 Task: Look for kosher products only.
Action: Mouse moved to (14, 63)
Screenshot: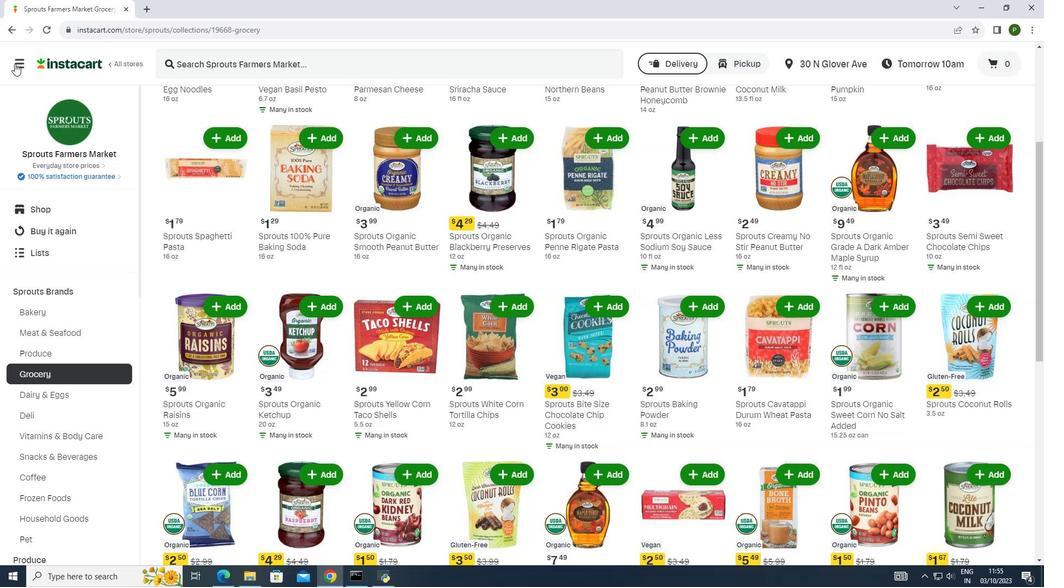 
Action: Mouse pressed left at (14, 63)
Screenshot: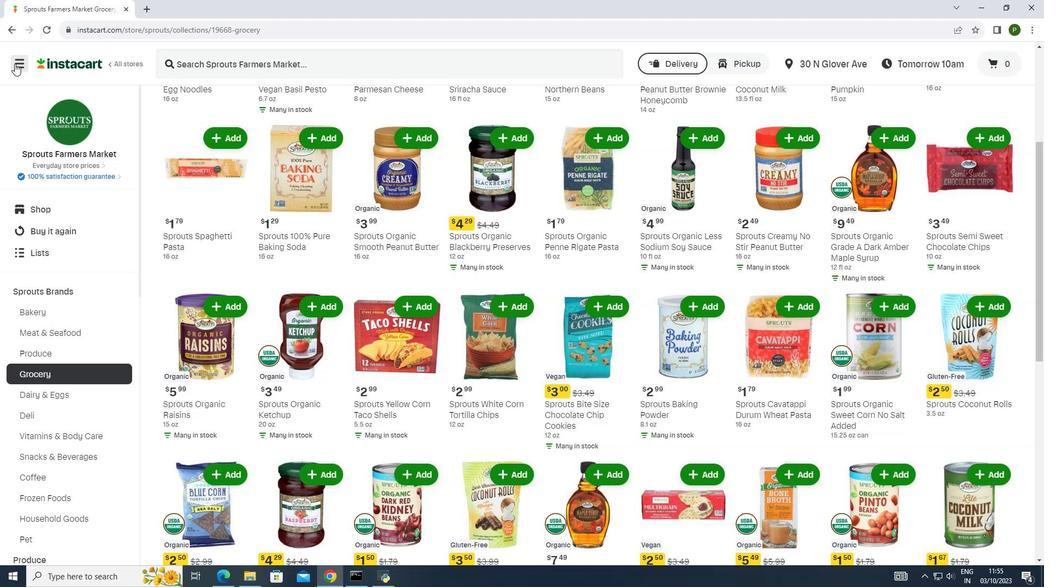 
Action: Mouse moved to (29, 291)
Screenshot: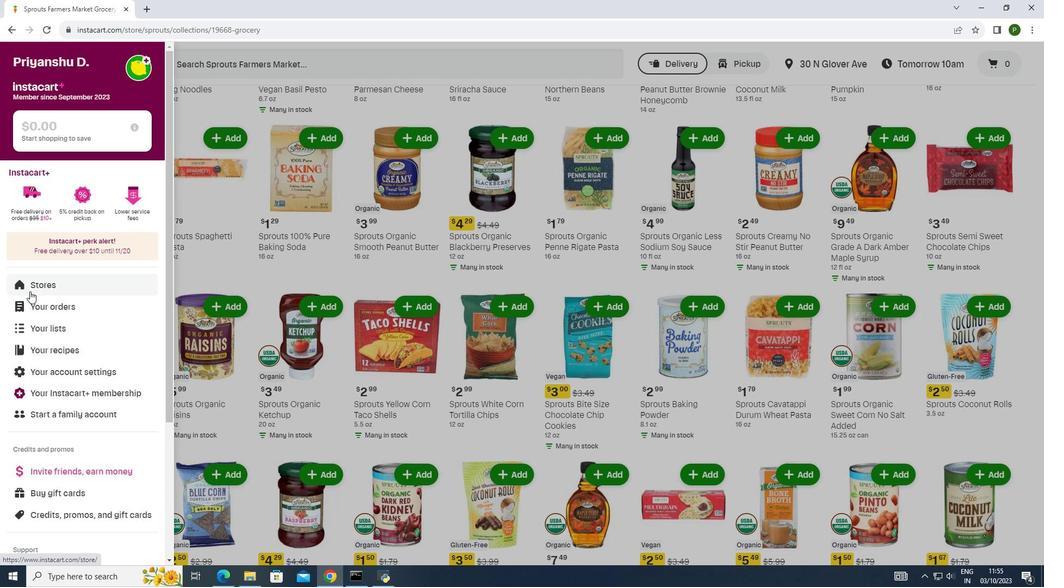 
Action: Mouse pressed left at (29, 291)
Screenshot: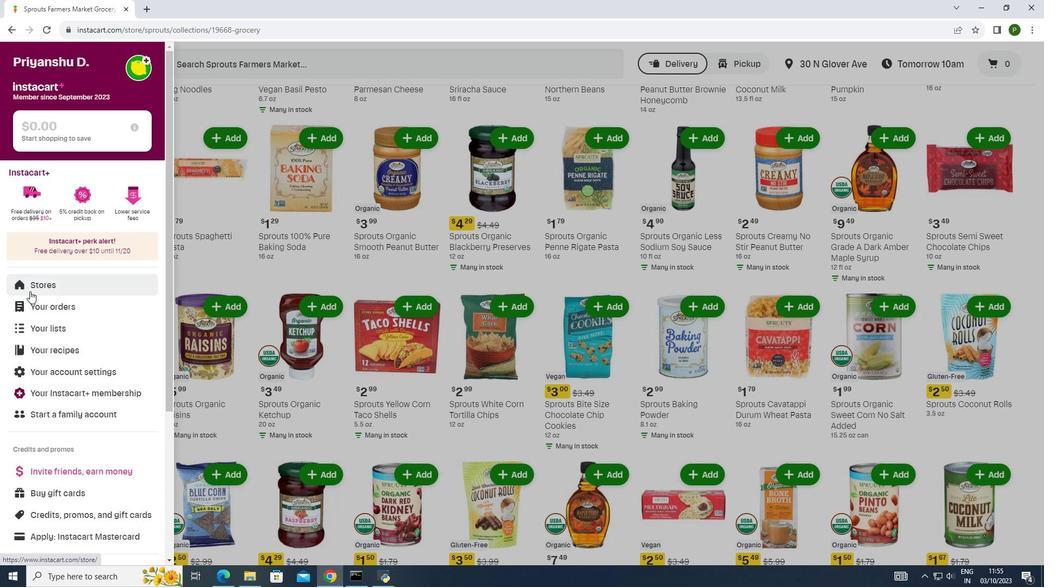 
Action: Mouse moved to (236, 116)
Screenshot: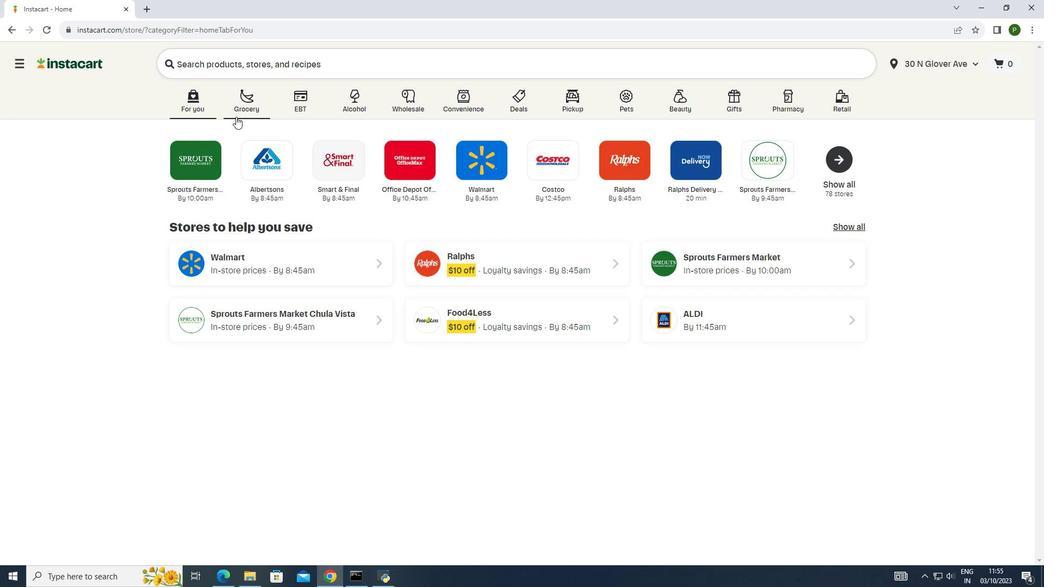 
Action: Mouse pressed left at (236, 116)
Screenshot: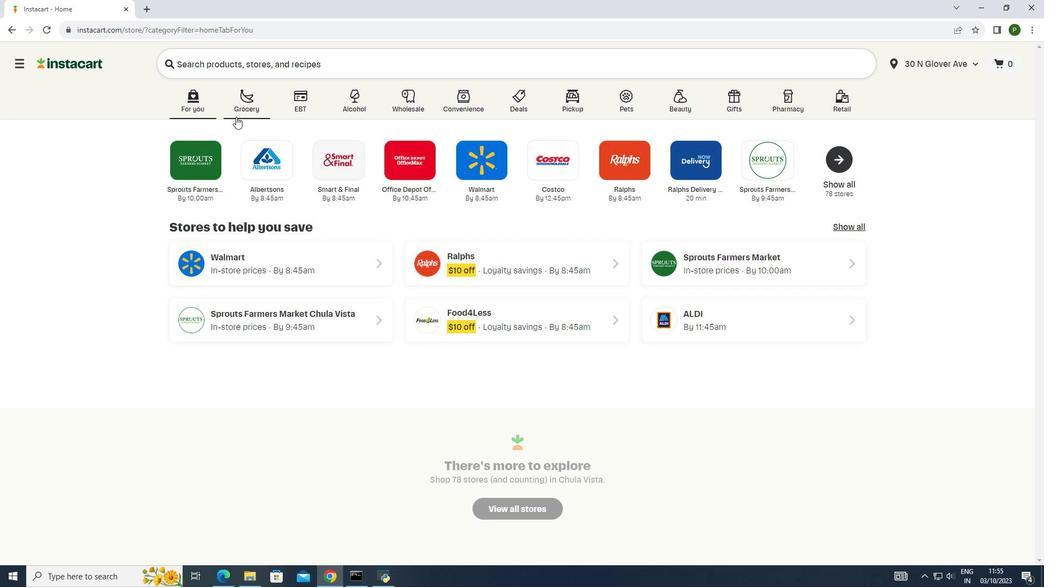 
Action: Mouse moved to (540, 161)
Screenshot: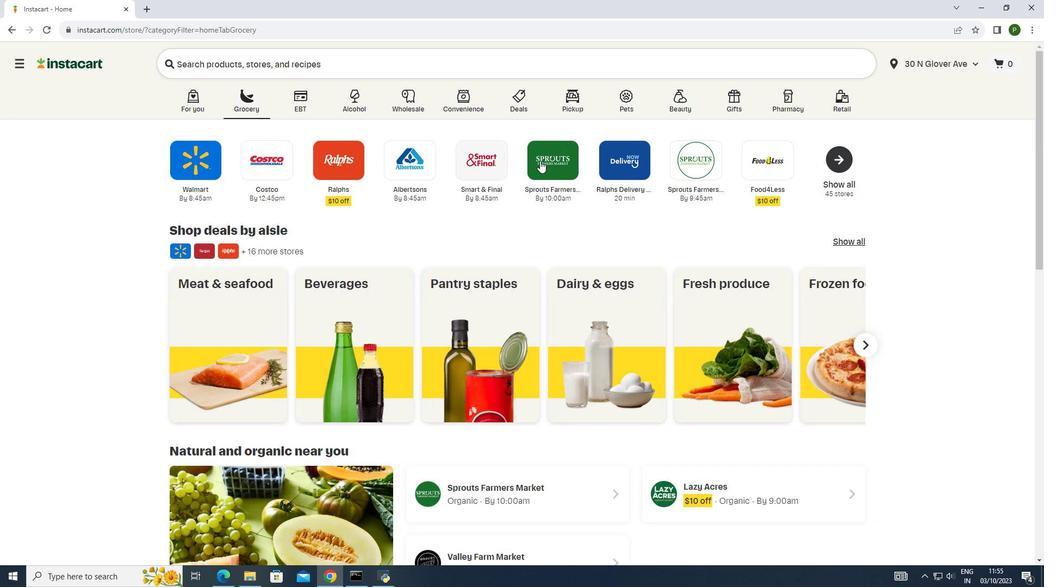 
Action: Mouse pressed left at (540, 161)
Screenshot: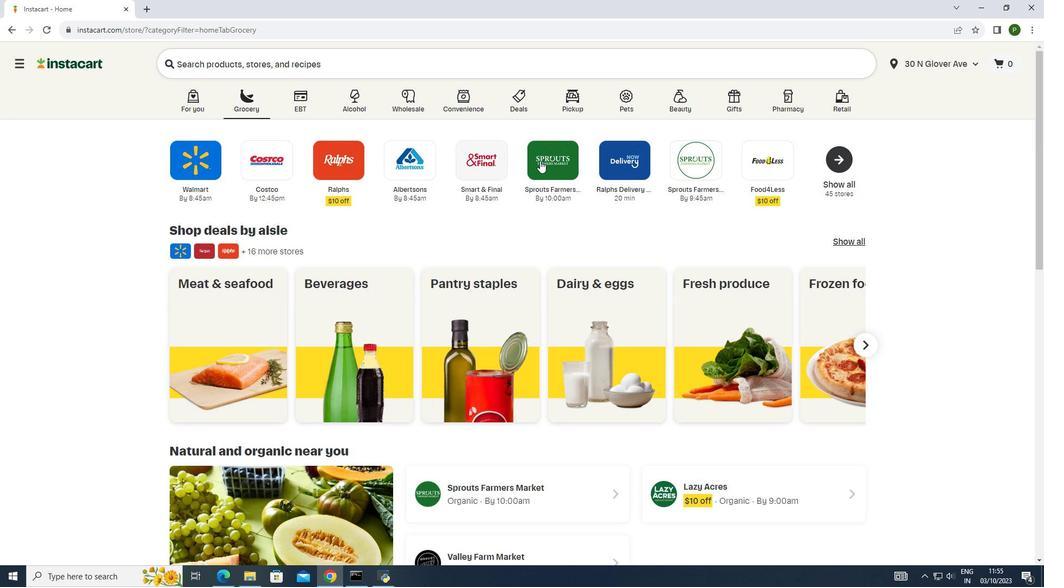 
Action: Mouse moved to (108, 293)
Screenshot: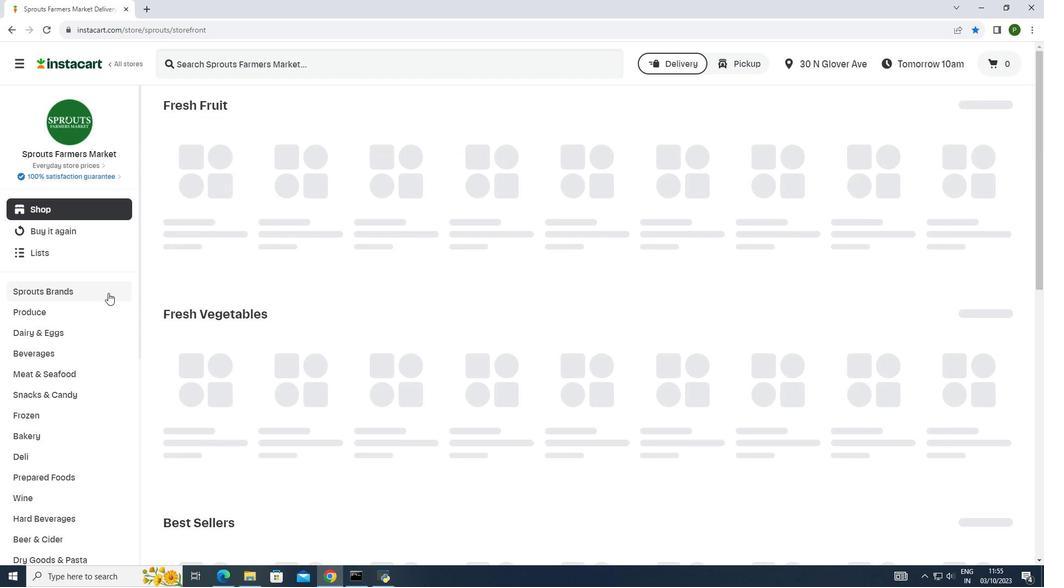 
Action: Mouse pressed left at (108, 293)
Screenshot: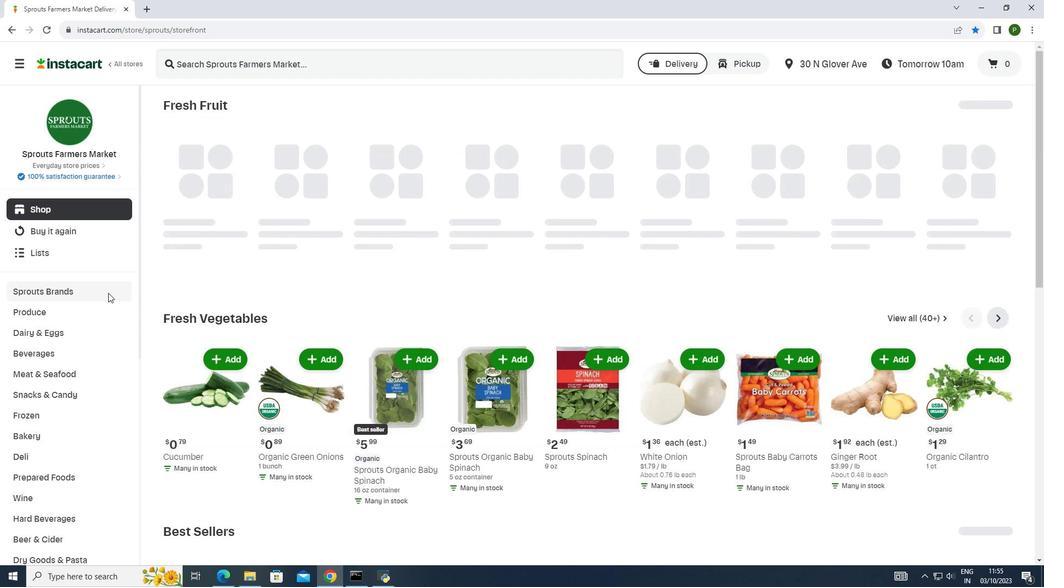 
Action: Mouse moved to (95, 371)
Screenshot: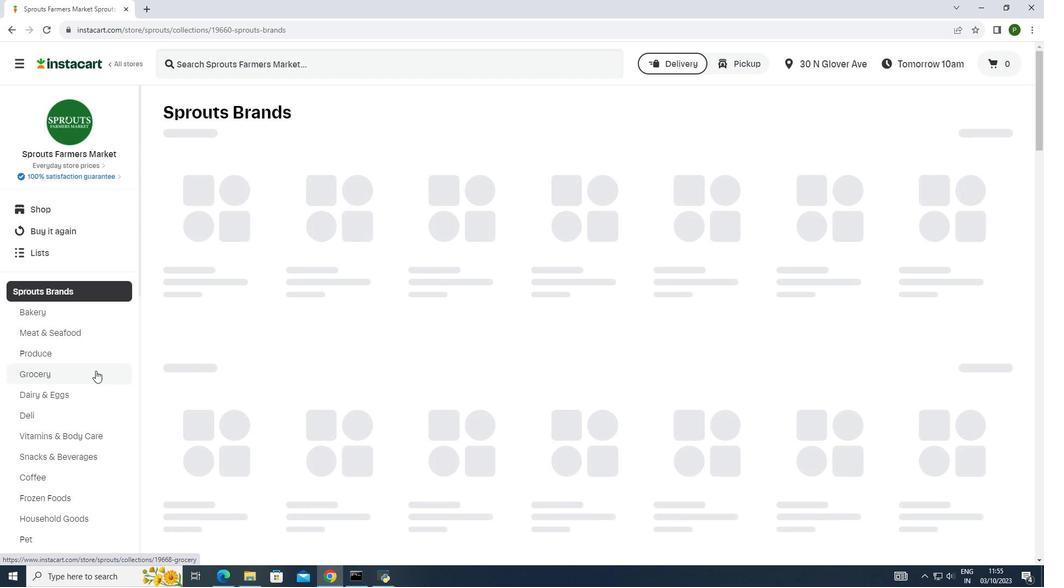 
Action: Mouse pressed left at (95, 371)
Screenshot: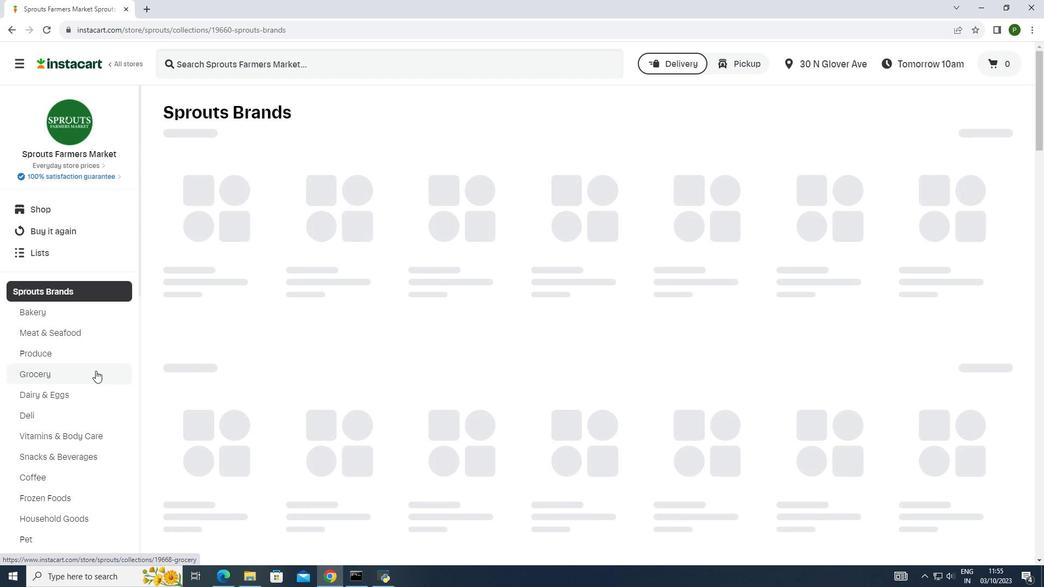 
Action: Mouse moved to (346, 145)
Screenshot: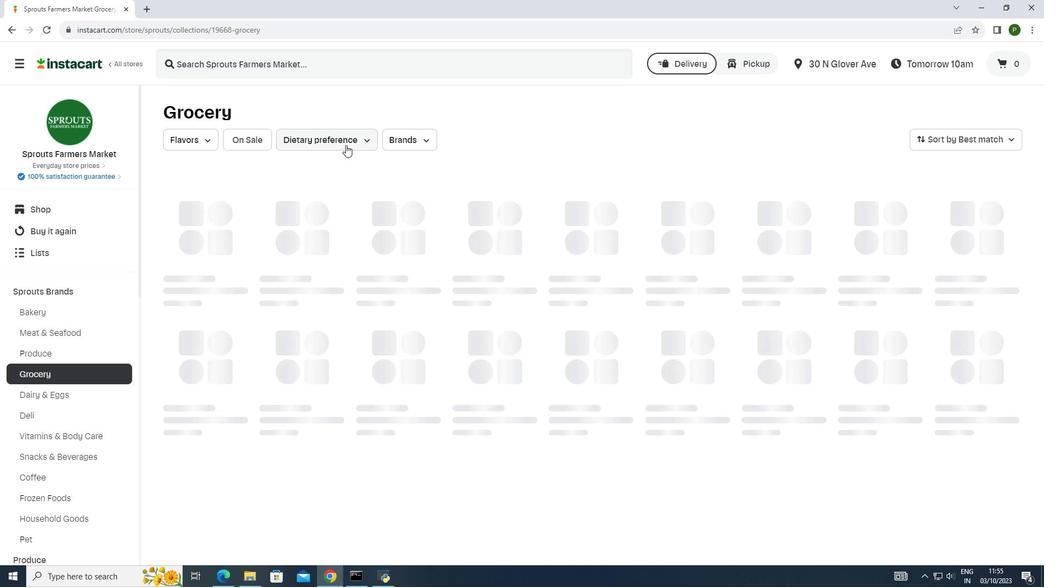 
Action: Mouse pressed left at (346, 145)
Screenshot: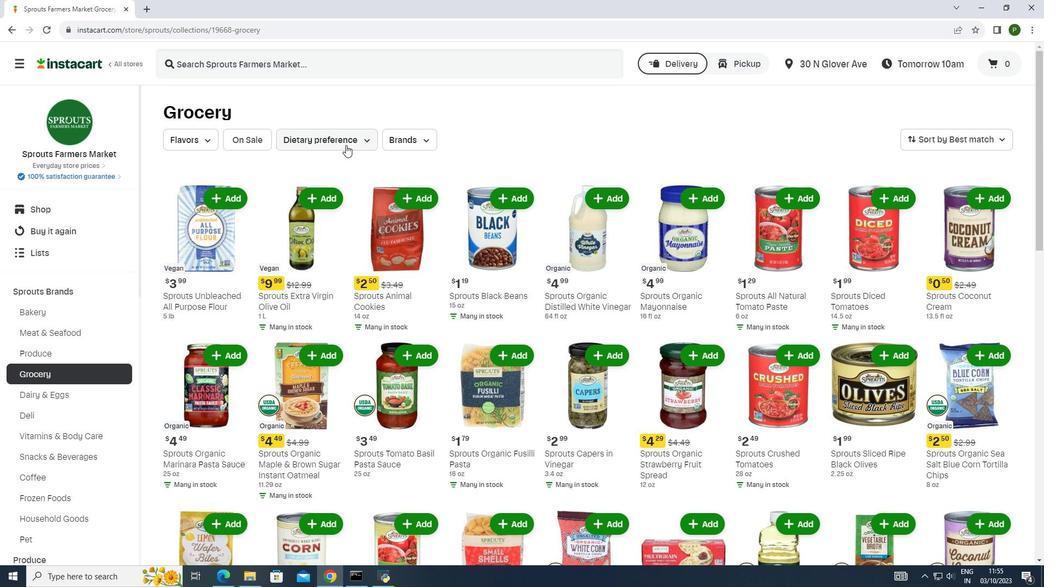 
Action: Mouse moved to (349, 197)
Screenshot: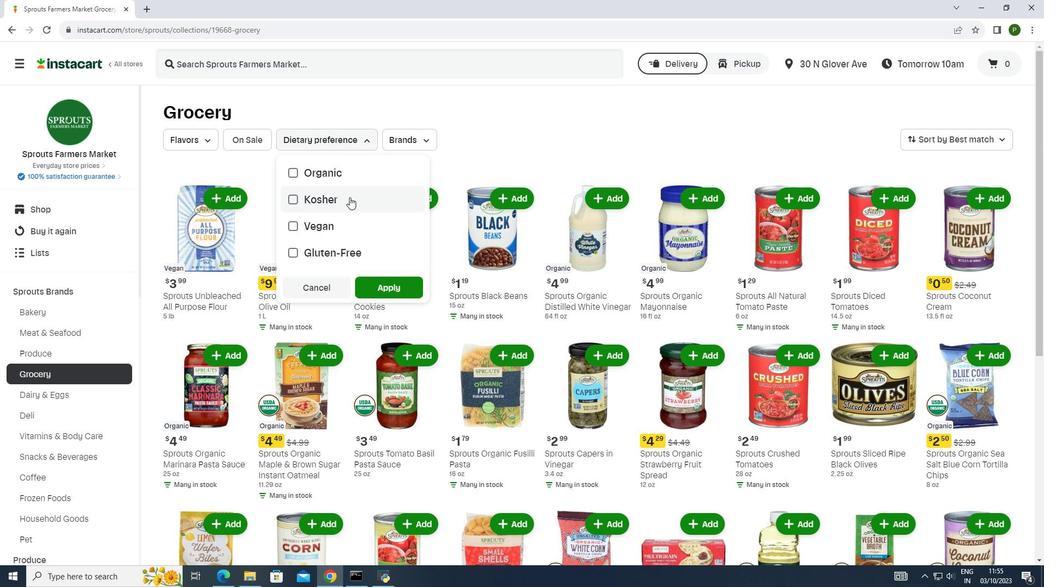 
Action: Mouse pressed left at (349, 197)
Screenshot: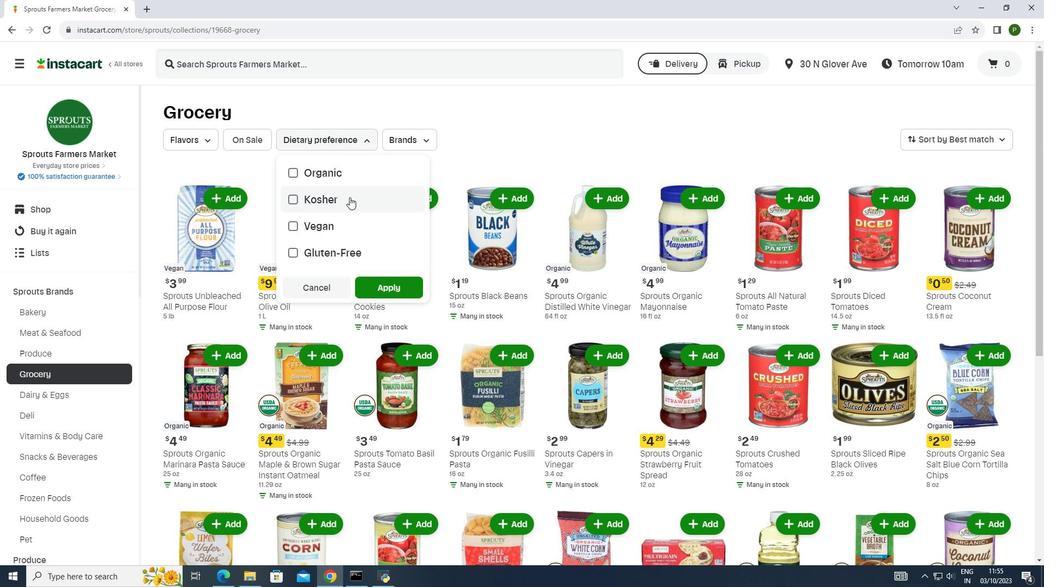 
Action: Mouse moved to (377, 286)
Screenshot: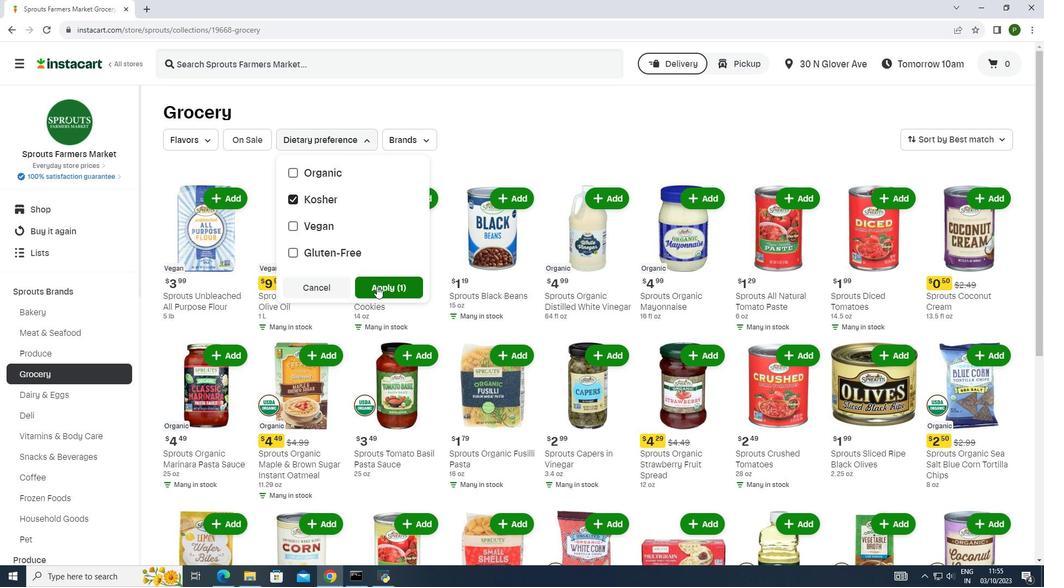 
Action: Mouse pressed left at (377, 286)
Screenshot: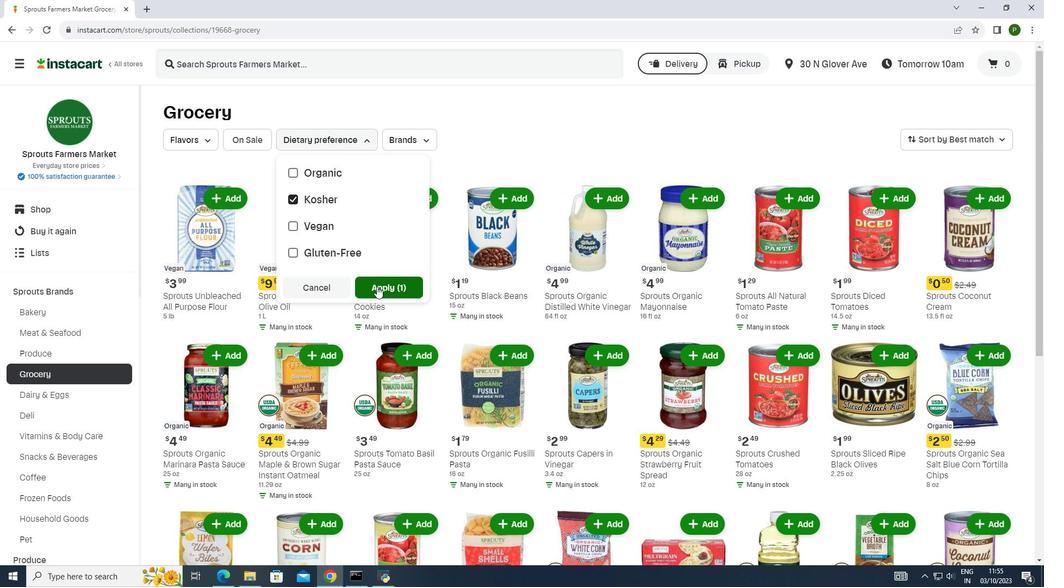 
Action: Mouse moved to (381, 279)
Screenshot: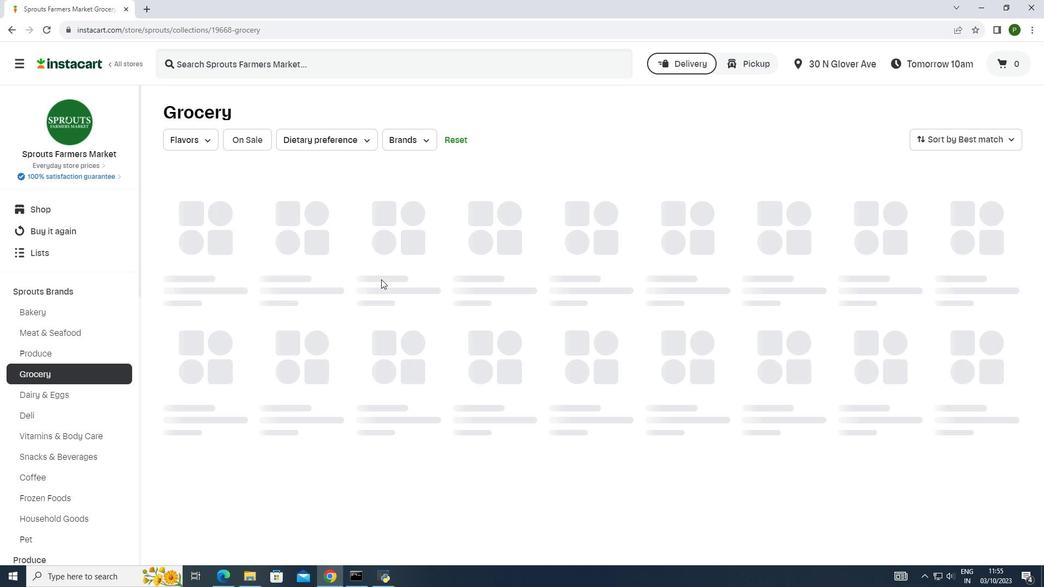 
